 Task: Add the task  Develop a new online marketplace for real estate to the section Cosmic Sprint in the project AgilePulse and add a Due Date to the respective task as 2024/05/08
Action: Mouse moved to (76, 267)
Screenshot: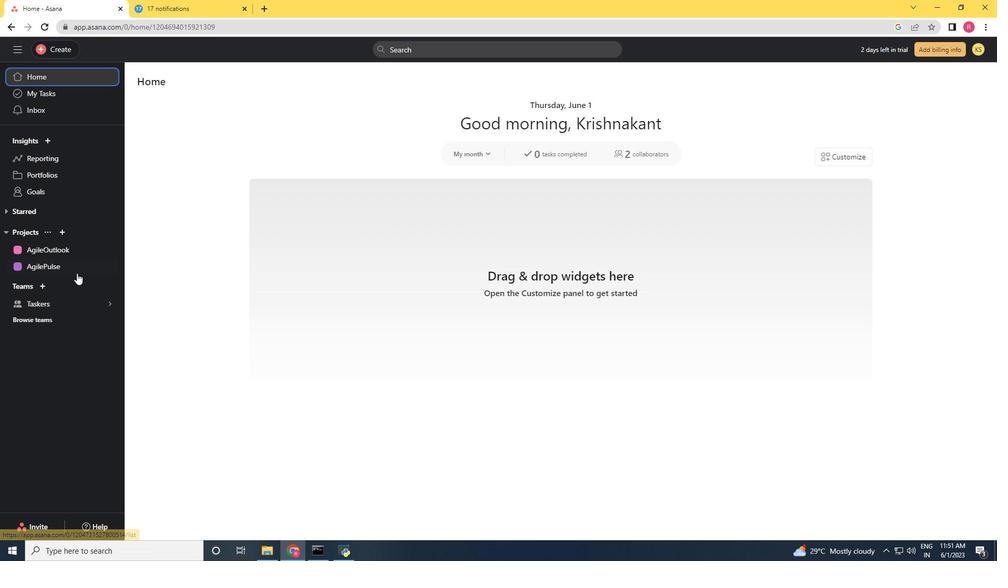 
Action: Mouse pressed left at (76, 267)
Screenshot: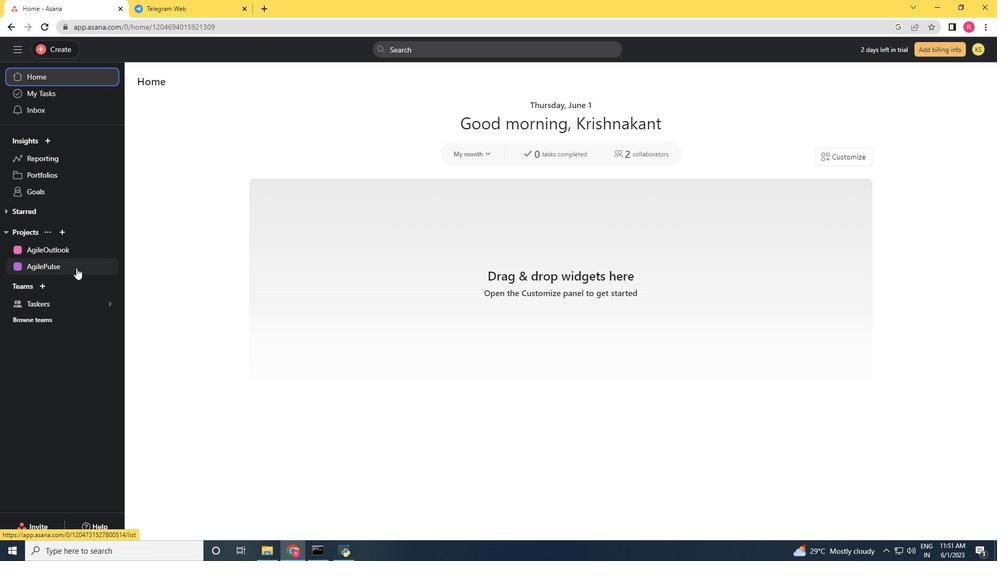 
Action: Mouse moved to (647, 231)
Screenshot: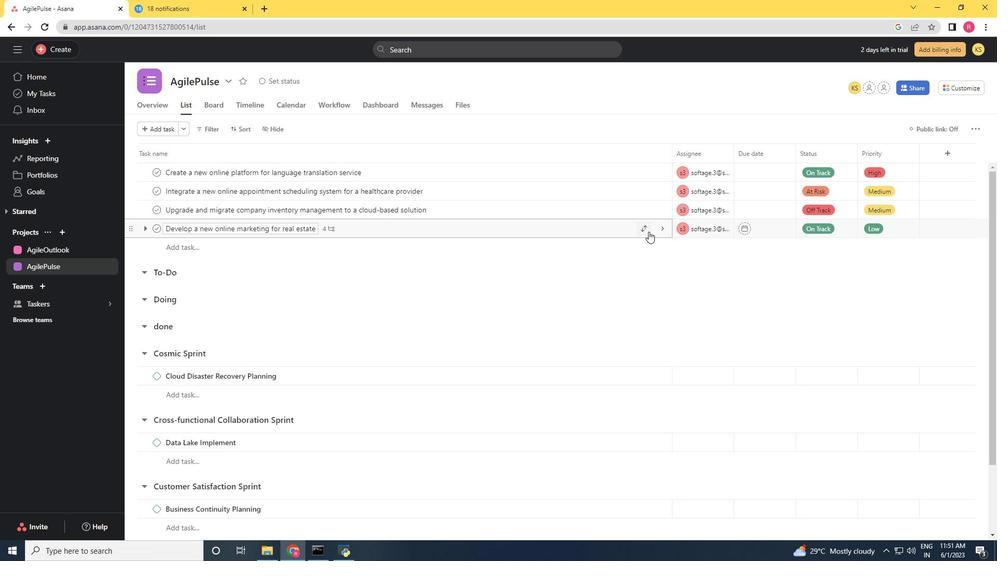 
Action: Mouse pressed left at (647, 231)
Screenshot: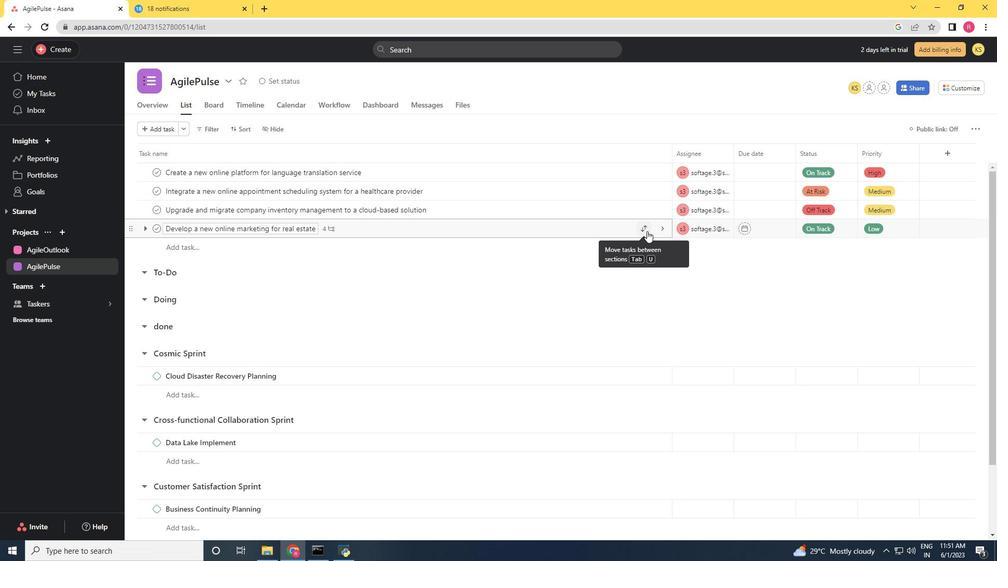 
Action: Mouse moved to (569, 340)
Screenshot: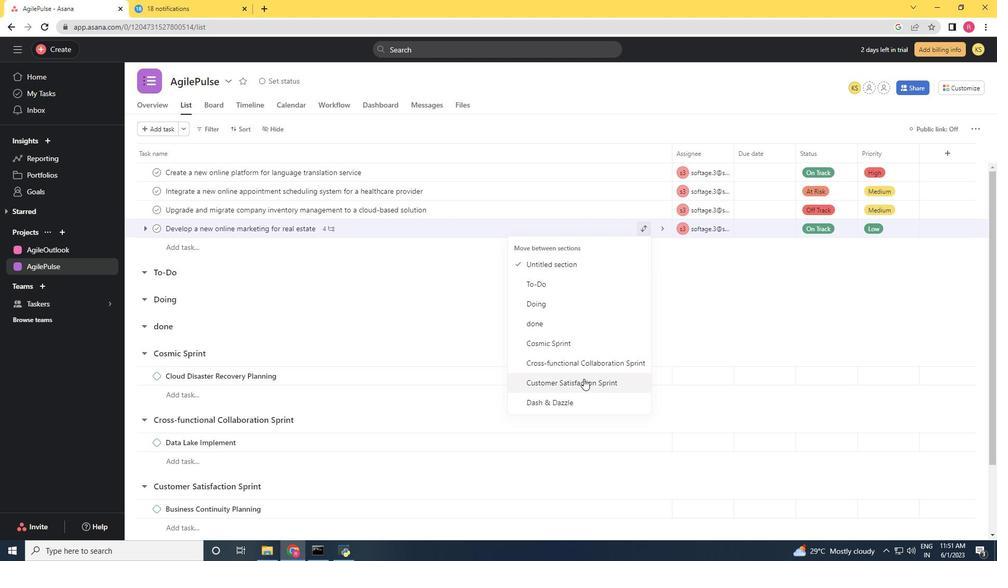 
Action: Mouse pressed left at (569, 340)
Screenshot: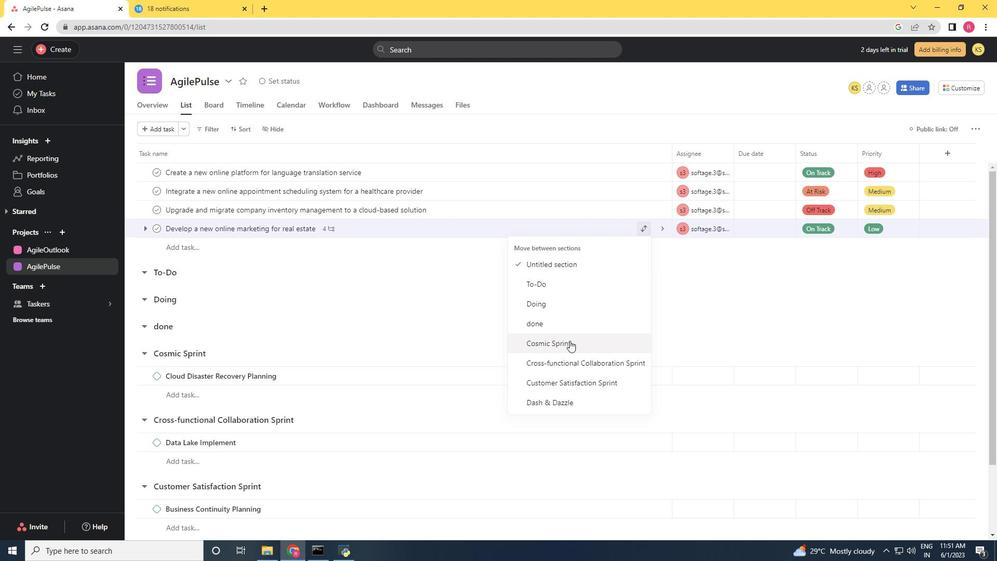 
Action: Mouse moved to (491, 361)
Screenshot: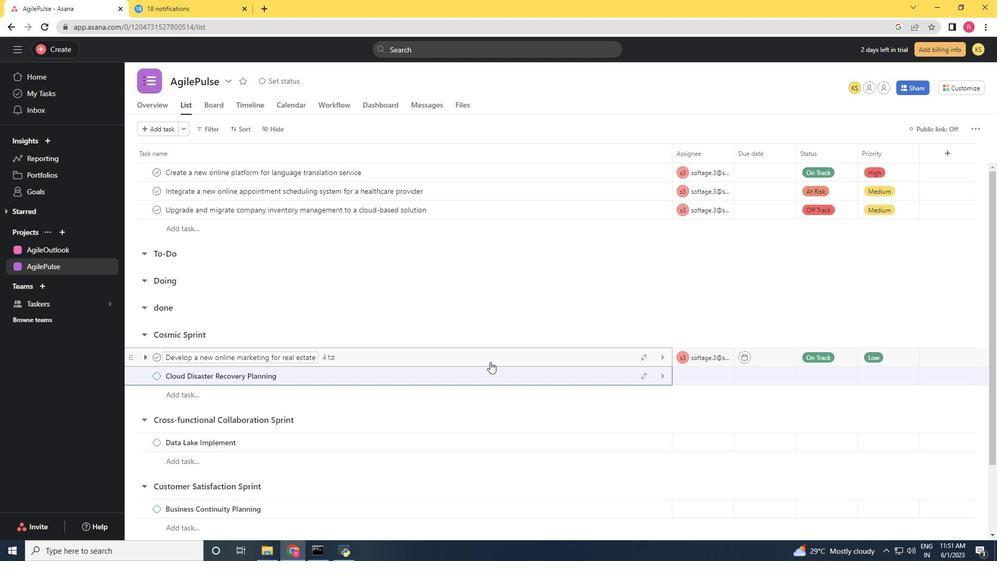 
Action: Mouse pressed left at (491, 361)
Screenshot: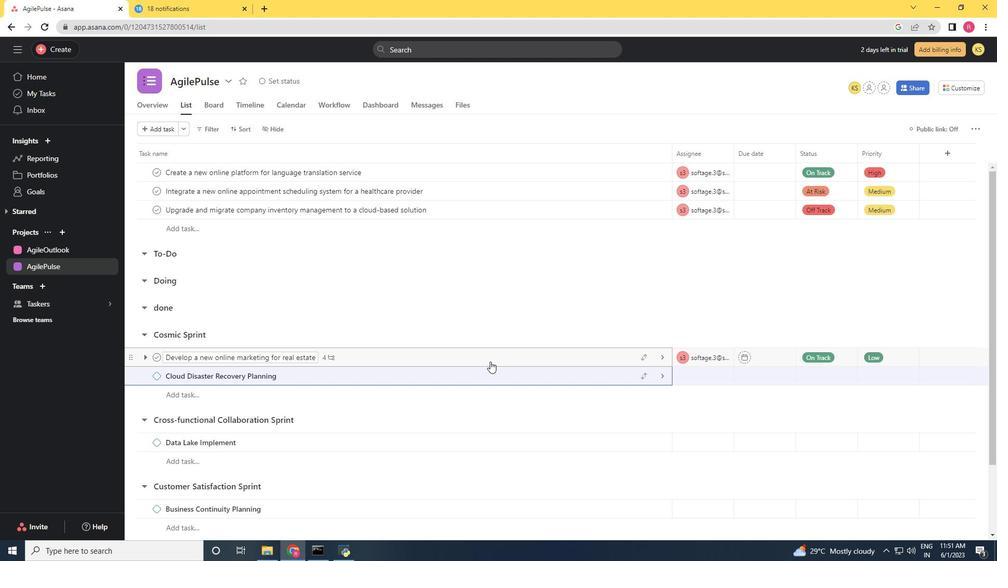 
Action: Mouse moved to (754, 206)
Screenshot: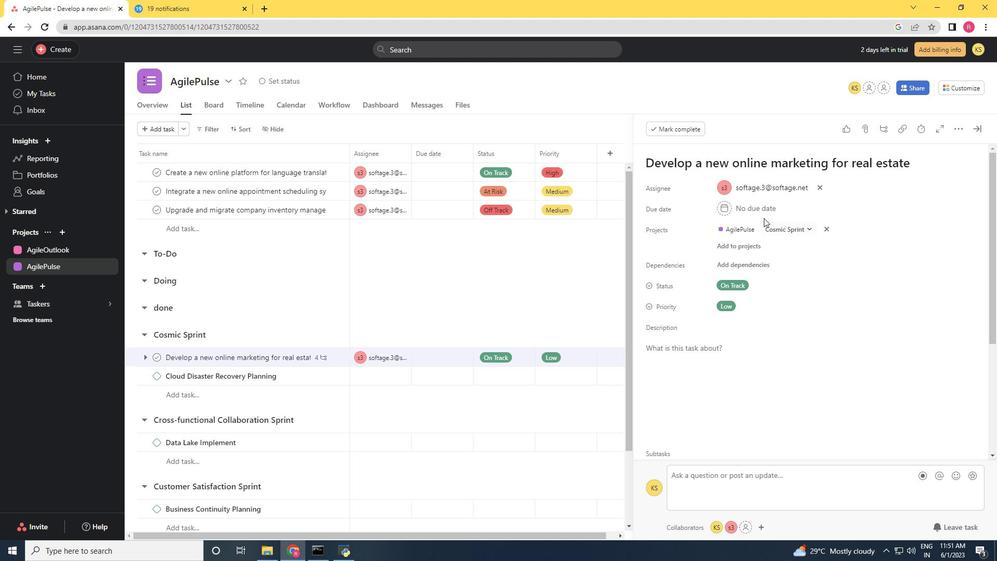 
Action: Mouse pressed left at (754, 206)
Screenshot: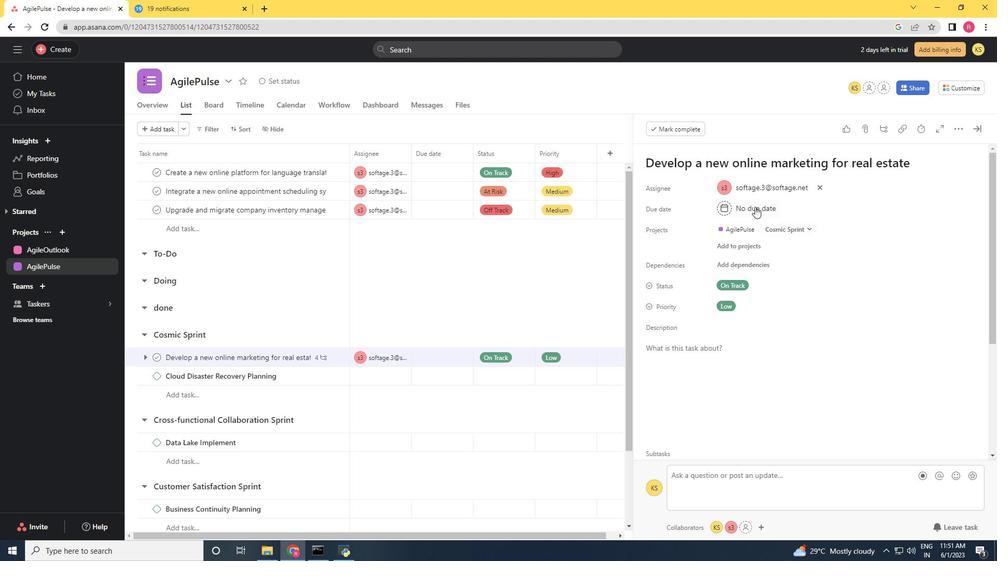 
Action: Mouse moved to (842, 260)
Screenshot: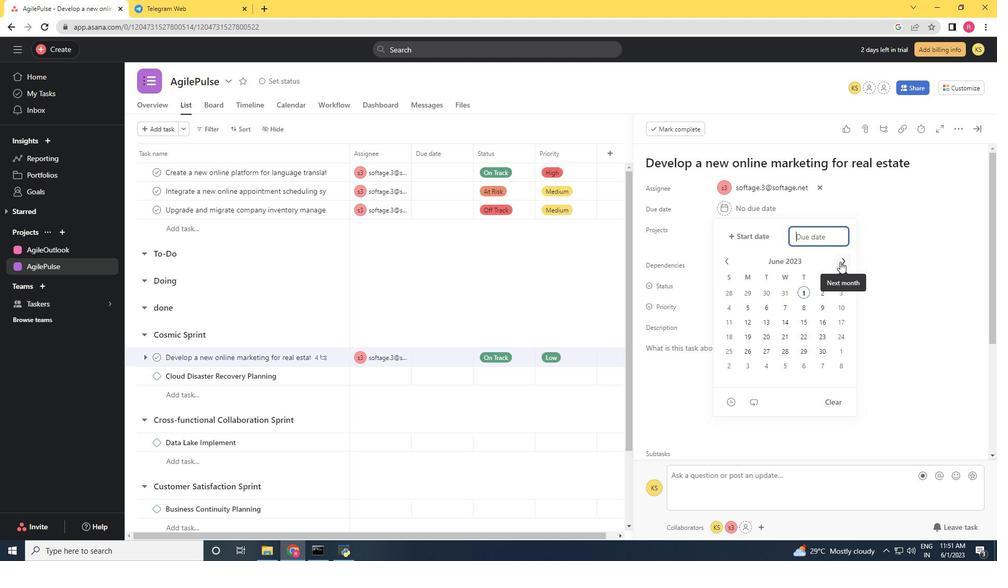 
Action: Mouse pressed left at (842, 260)
Screenshot: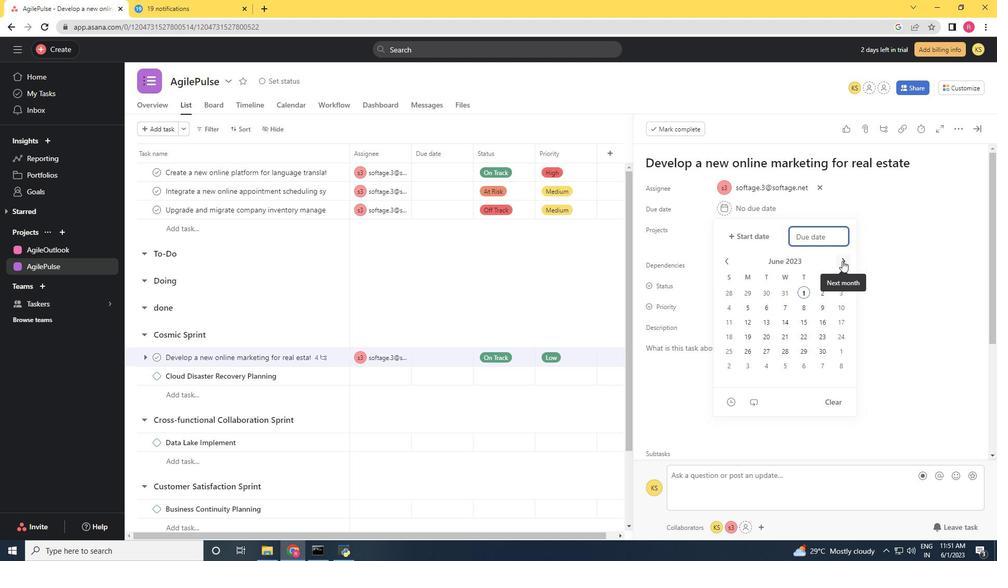 
Action: Mouse moved to (843, 260)
Screenshot: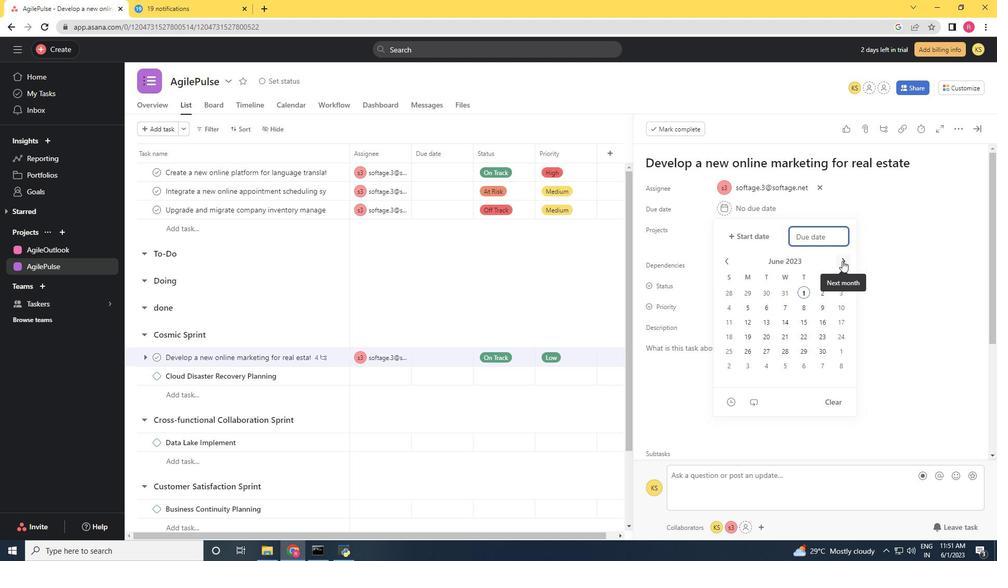 
Action: Mouse pressed left at (843, 260)
Screenshot: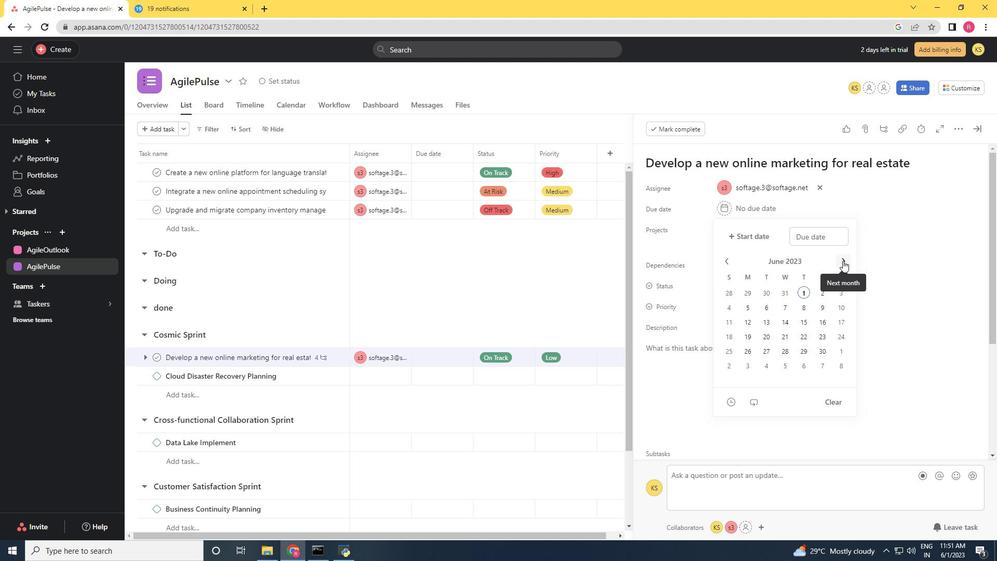 
Action: Mouse pressed left at (843, 260)
Screenshot: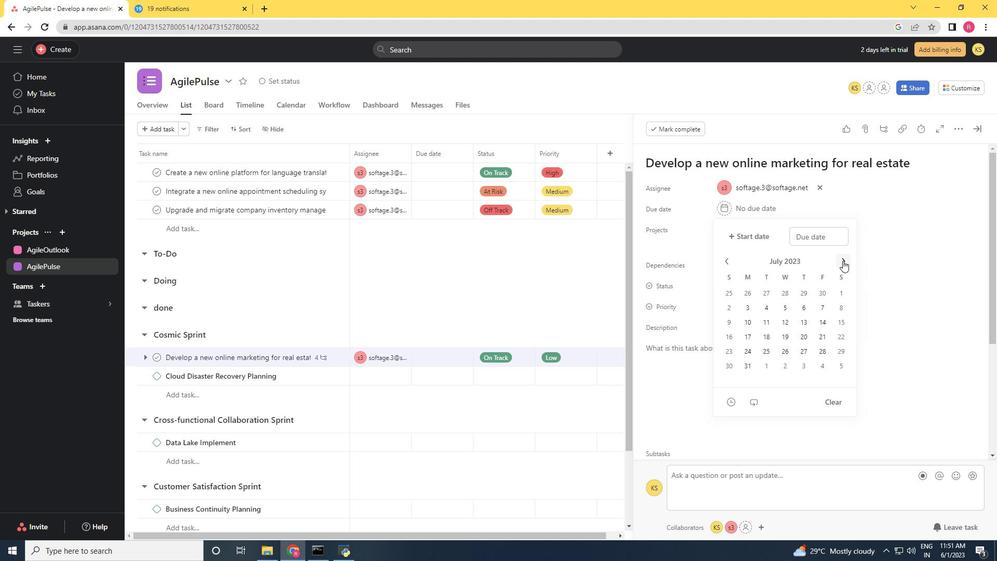 
Action: Mouse pressed left at (843, 260)
Screenshot: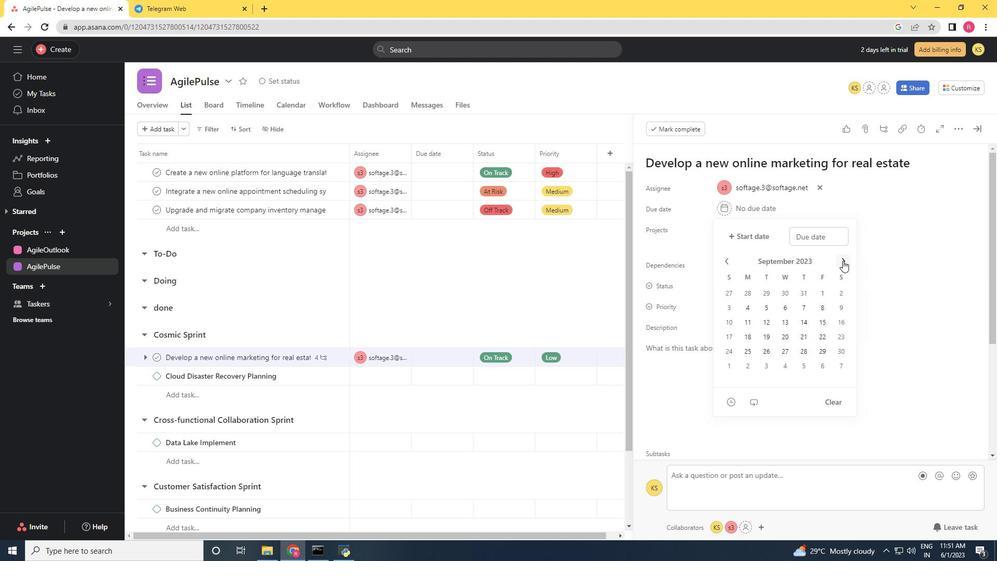 
Action: Mouse pressed left at (843, 260)
Screenshot: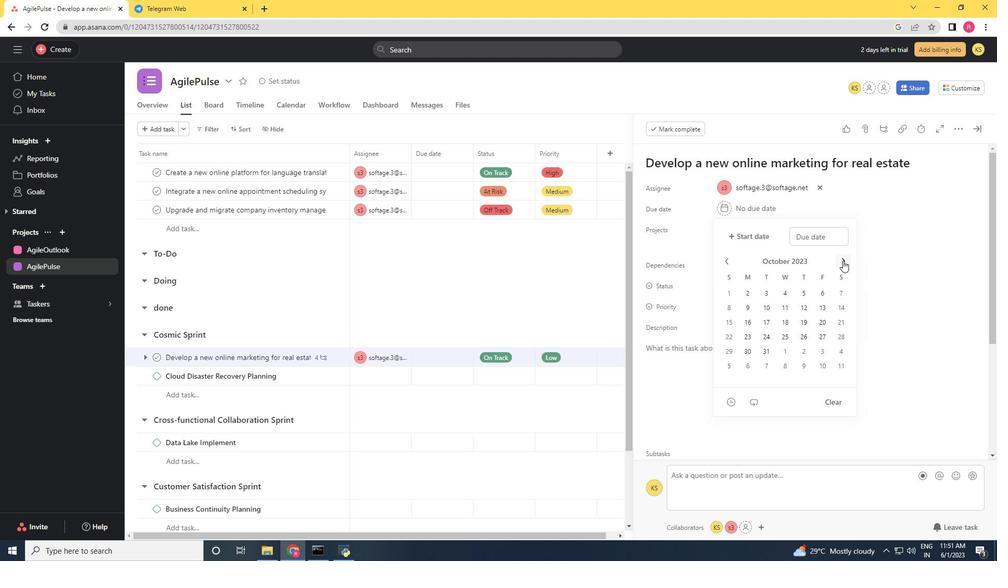 
Action: Mouse pressed left at (843, 260)
Screenshot: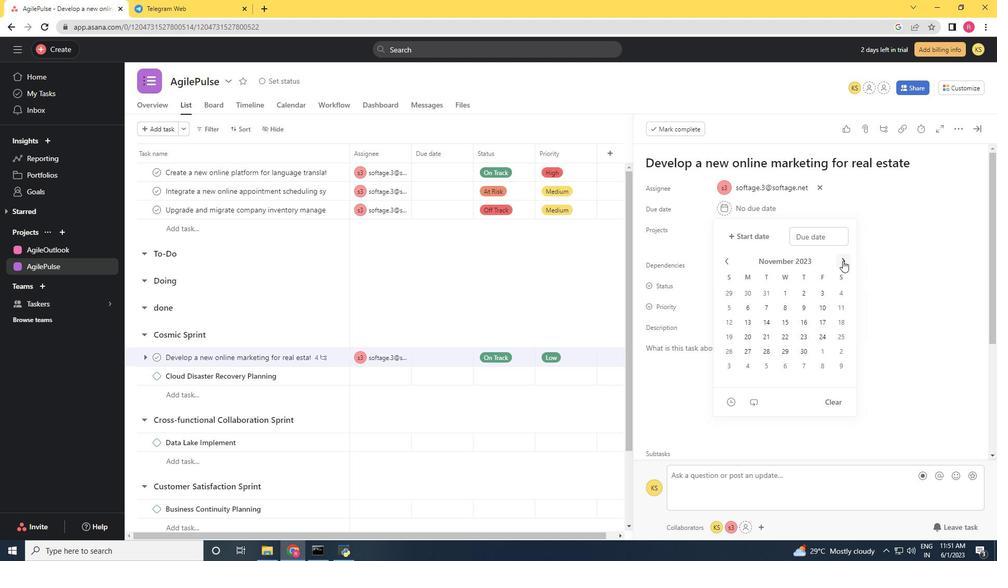 
Action: Mouse pressed left at (843, 260)
Screenshot: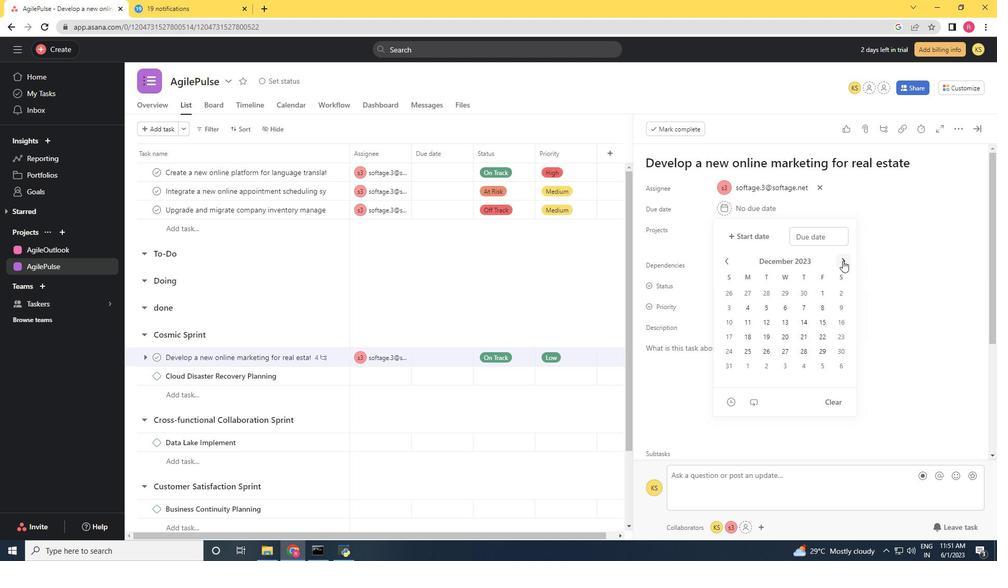 
Action: Mouse pressed left at (843, 260)
Screenshot: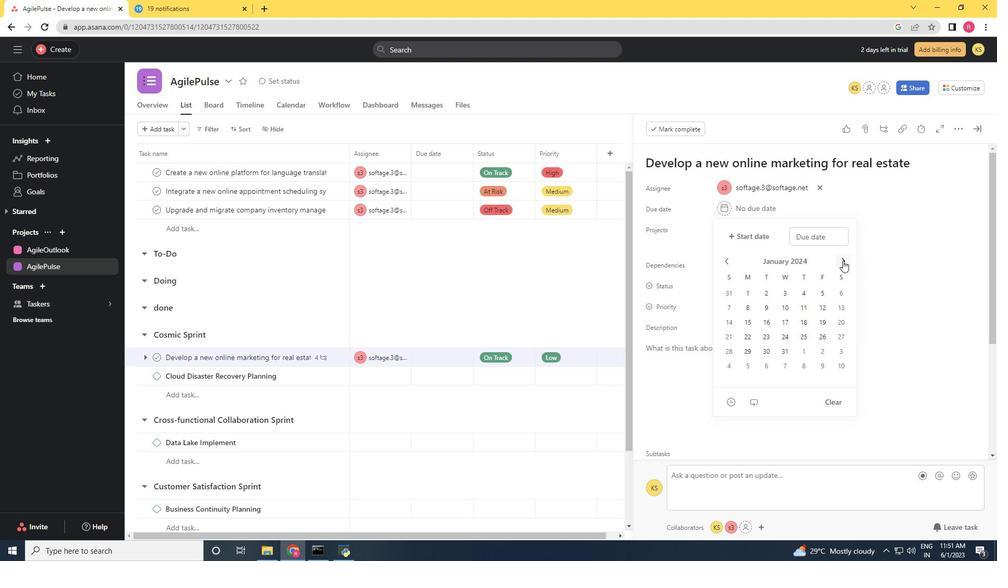 
Action: Mouse pressed left at (843, 260)
Screenshot: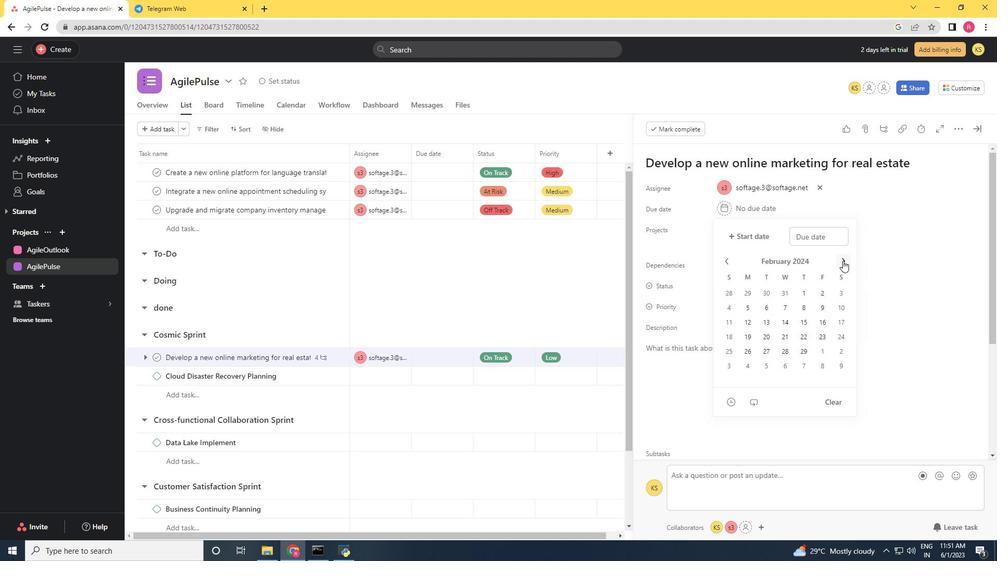
Action: Mouse moved to (843, 260)
Screenshot: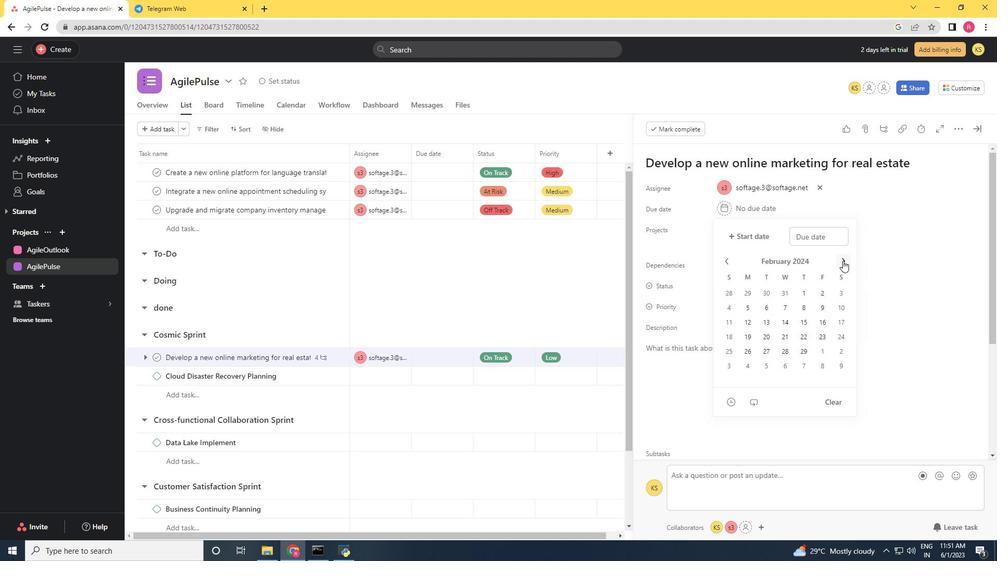 
Action: Mouse pressed left at (843, 260)
Screenshot: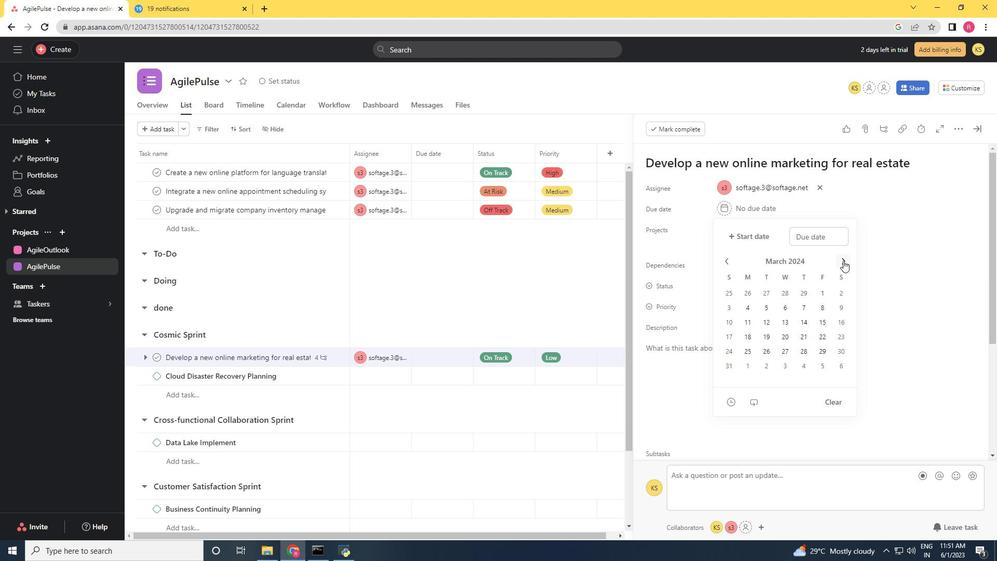 
Action: Mouse pressed left at (843, 260)
Screenshot: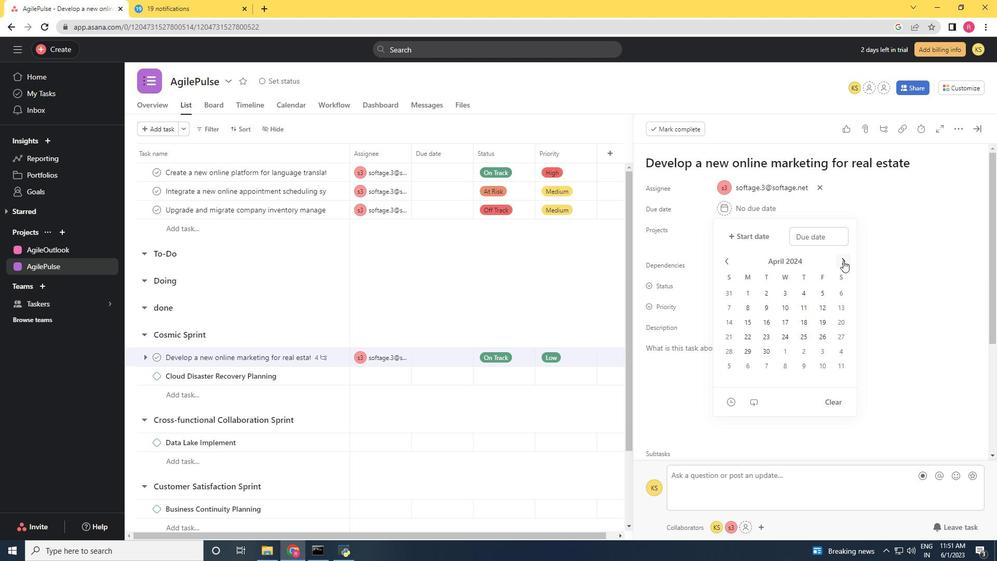 
Action: Mouse moved to (780, 305)
Screenshot: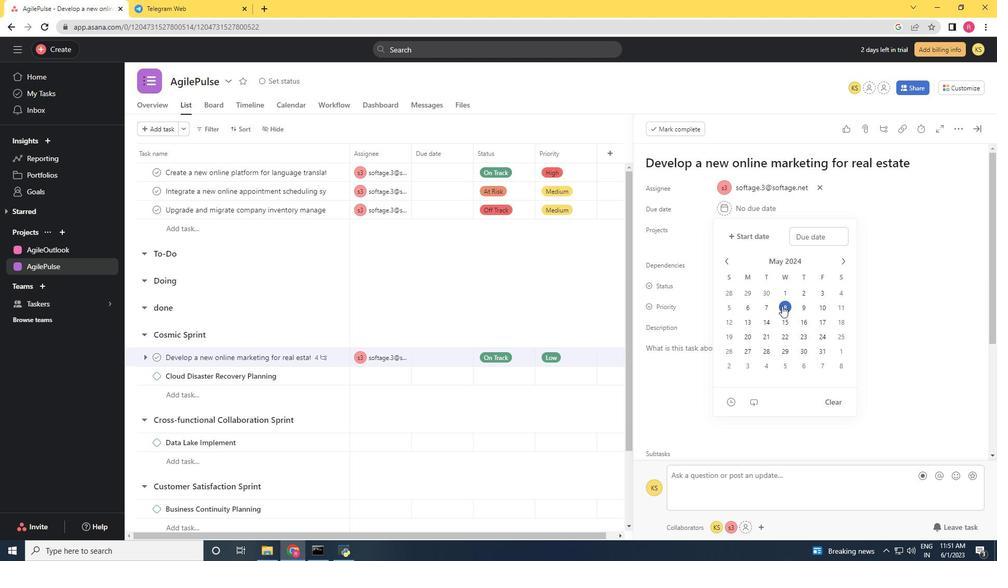 
Action: Mouse pressed left at (780, 305)
Screenshot: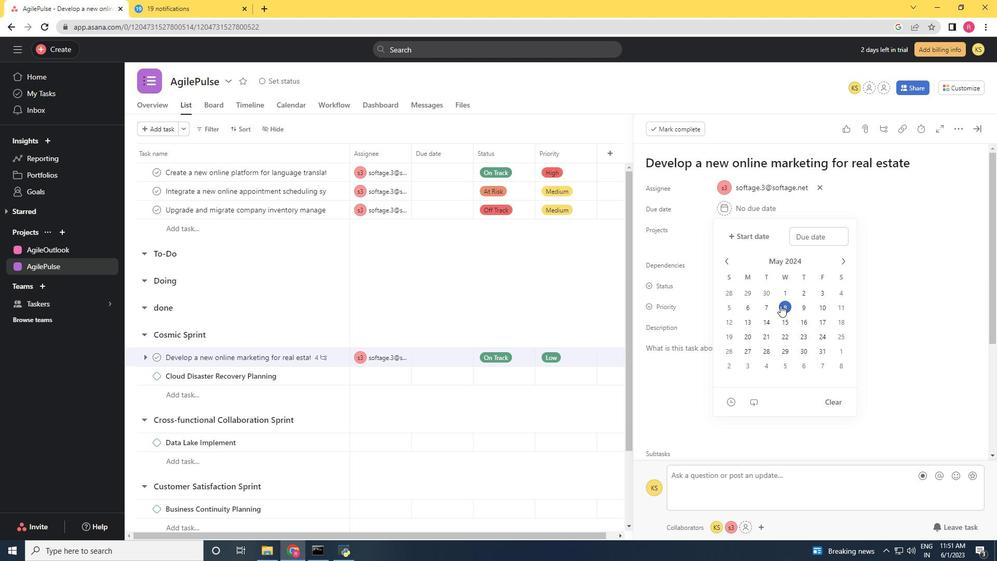 
Action: Mouse moved to (915, 305)
Screenshot: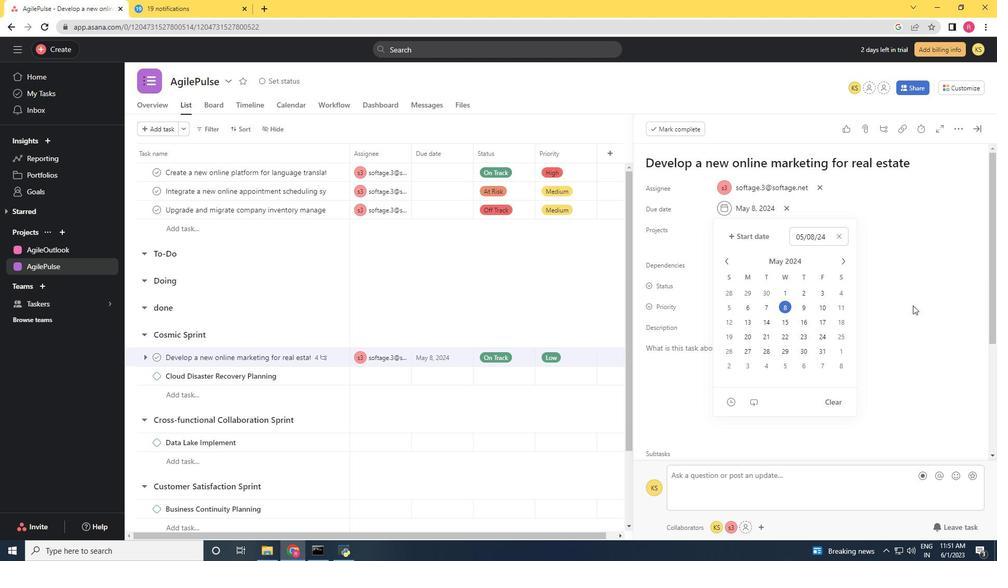 
Action: Mouse pressed left at (915, 305)
Screenshot: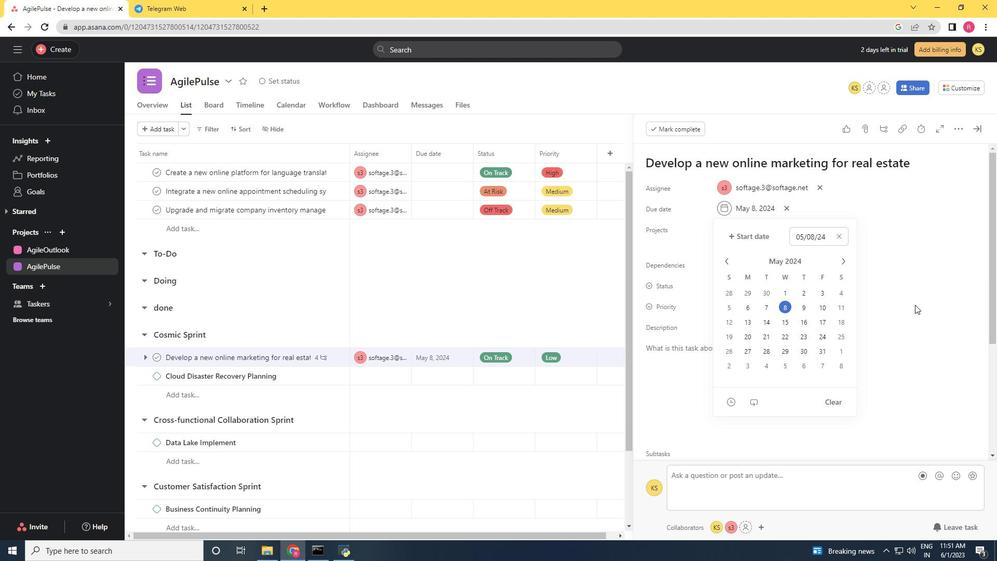 
Action: Mouse moved to (979, 129)
Screenshot: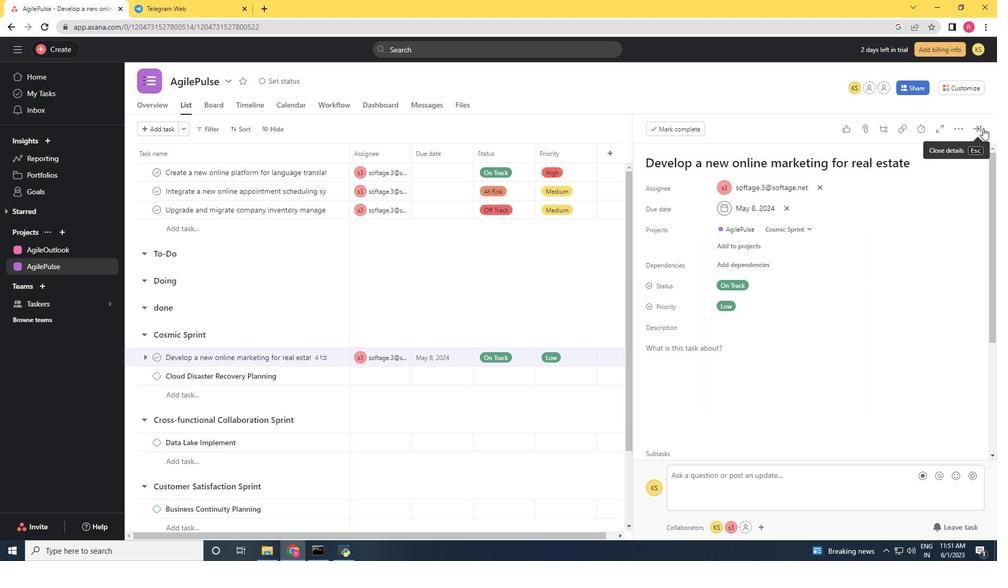 
Action: Mouse pressed left at (979, 129)
Screenshot: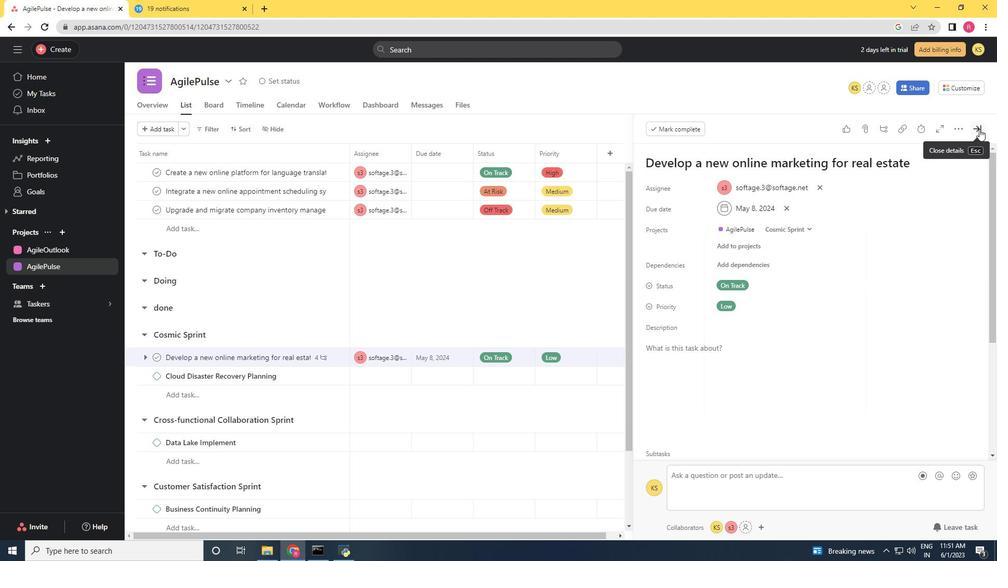 
Action: Mouse moved to (768, 288)
Screenshot: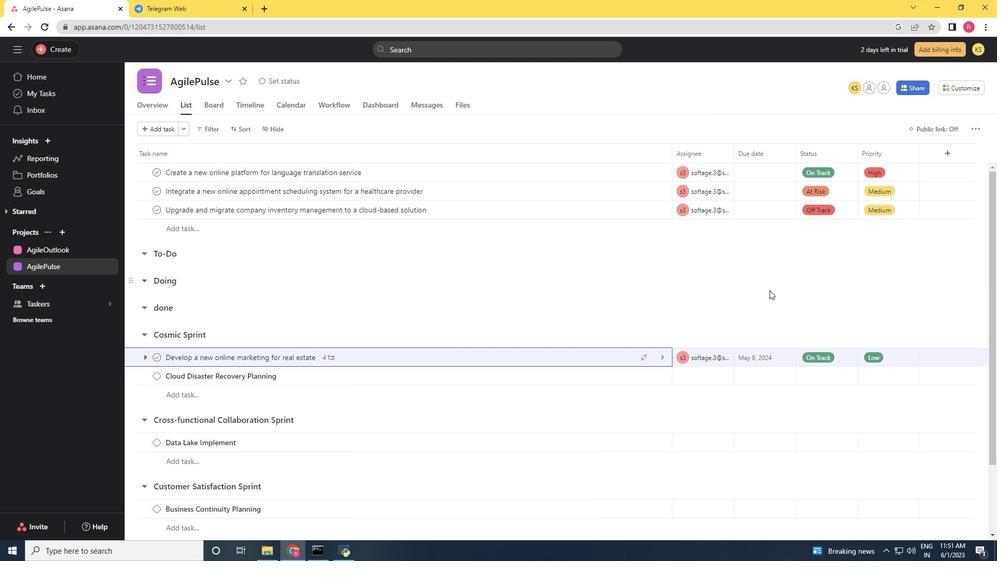 
